Task: Add the task  Integrate website with a new customer support ticketing system to the section Code Commandos in the project AgileKite and add a Due Date to the respective task as 2023/11/05
Action: Mouse moved to (66, 275)
Screenshot: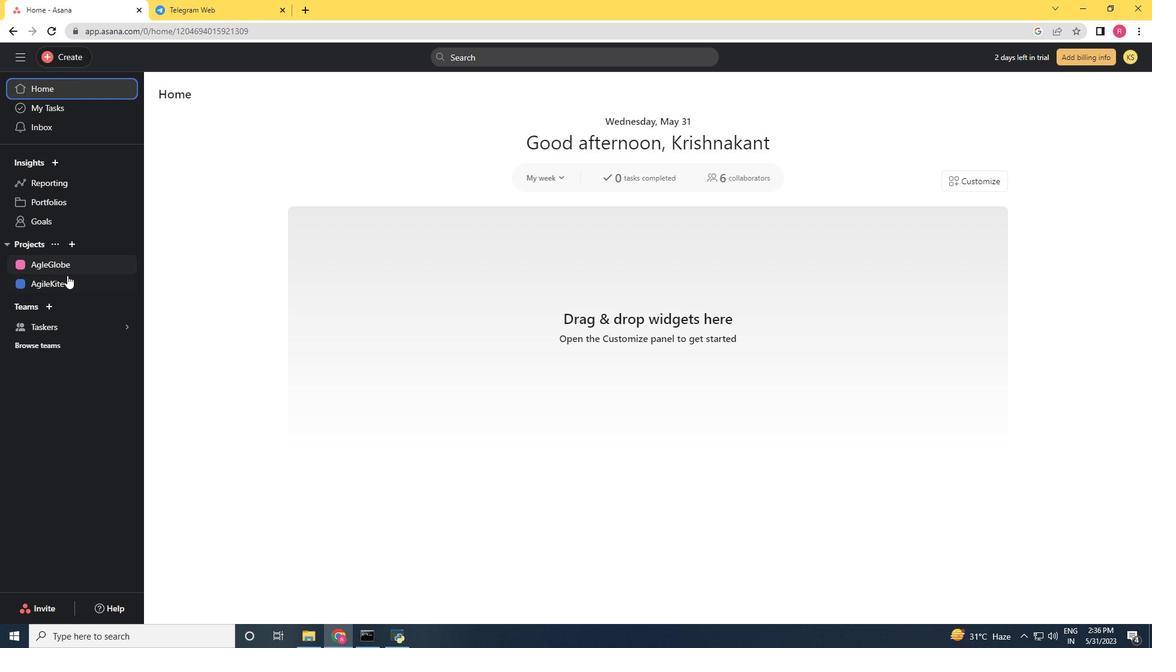 
Action: Mouse pressed left at (66, 275)
Screenshot: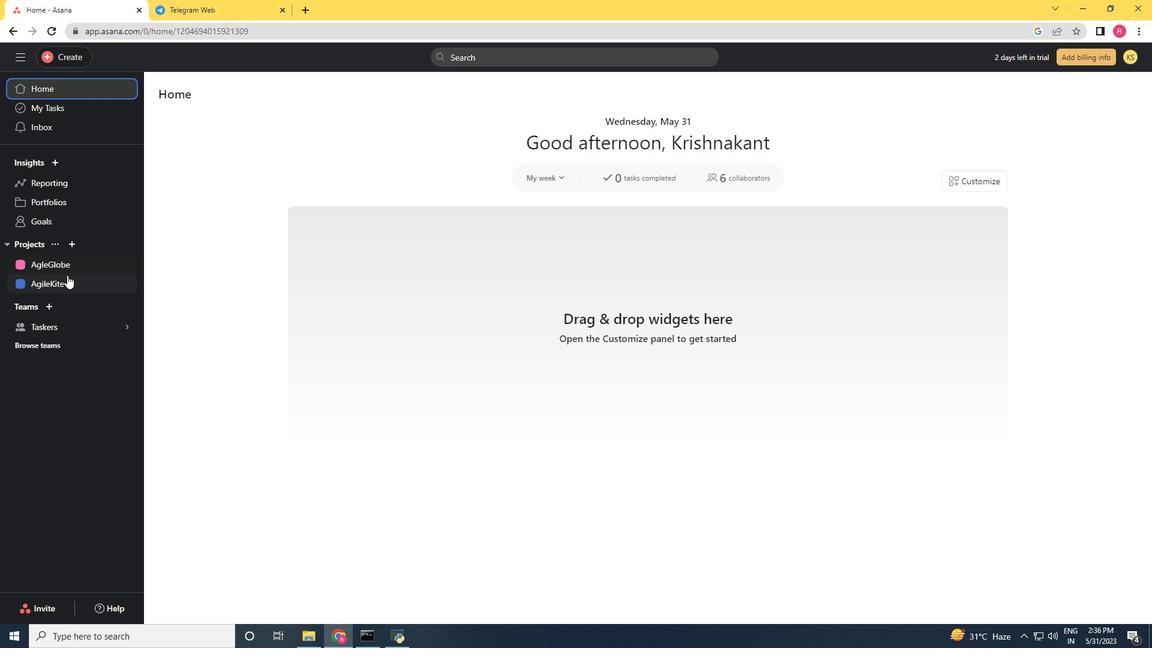 
Action: Mouse moved to (639, 414)
Screenshot: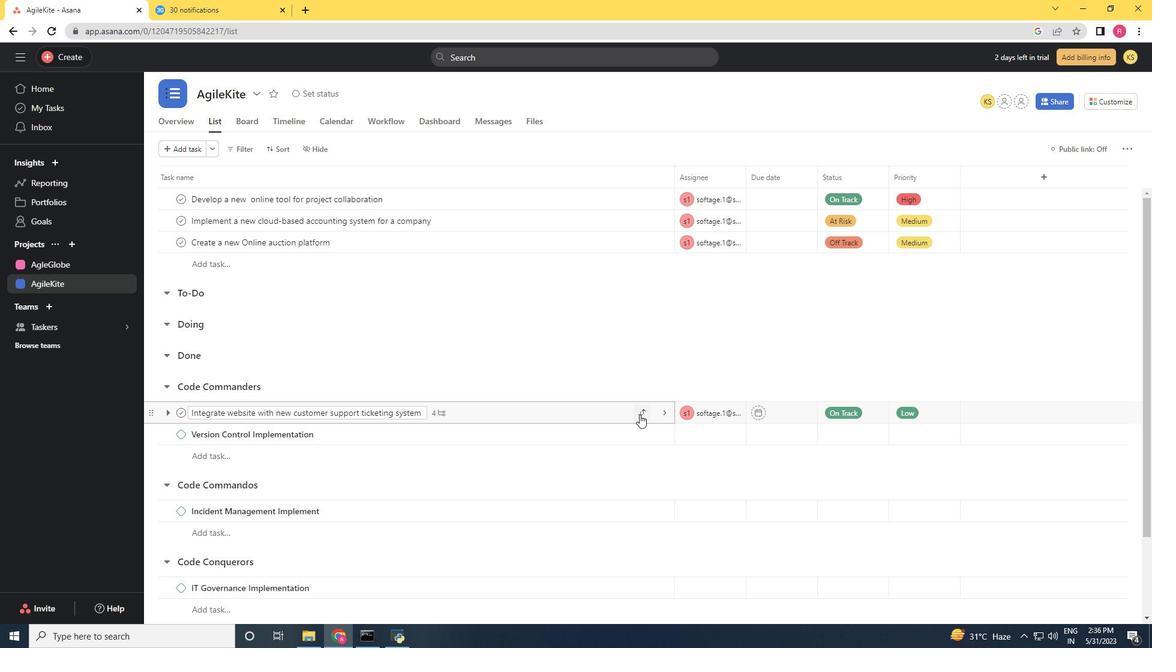 
Action: Mouse pressed left at (639, 414)
Screenshot: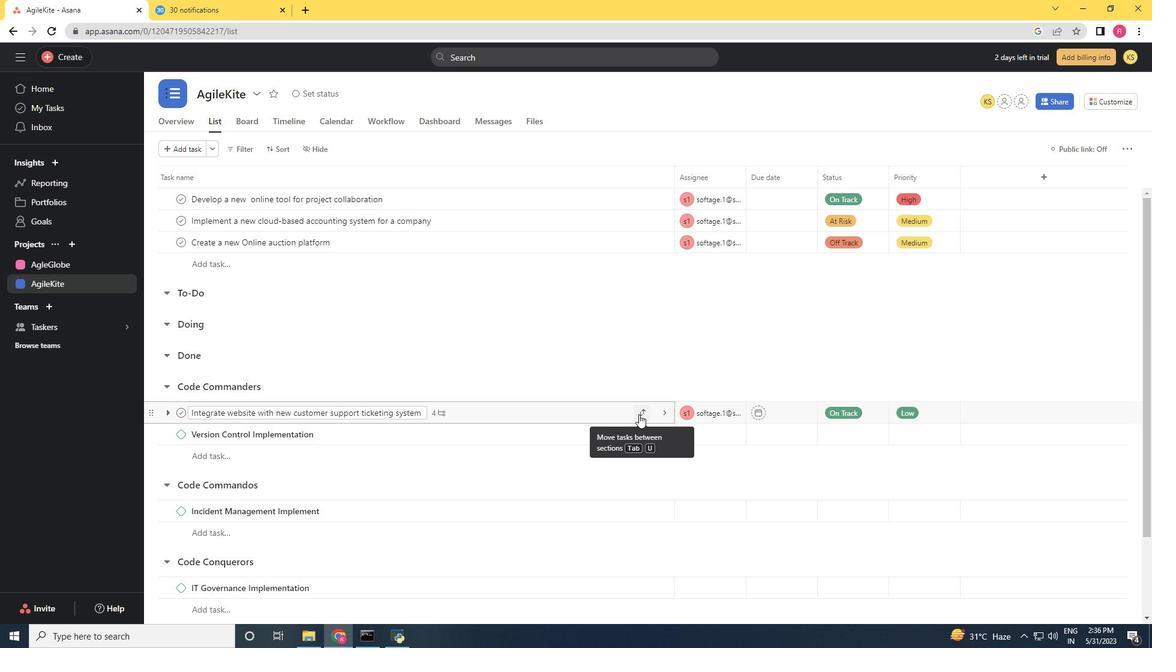 
Action: Mouse moved to (607, 344)
Screenshot: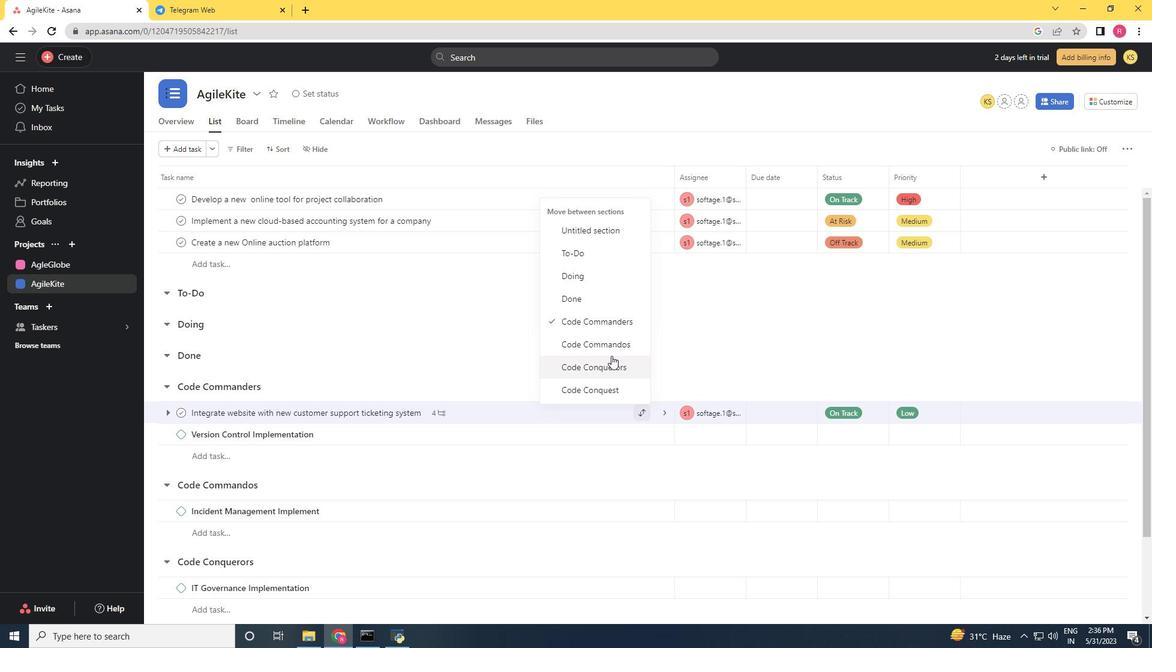 
Action: Mouse pressed left at (607, 344)
Screenshot: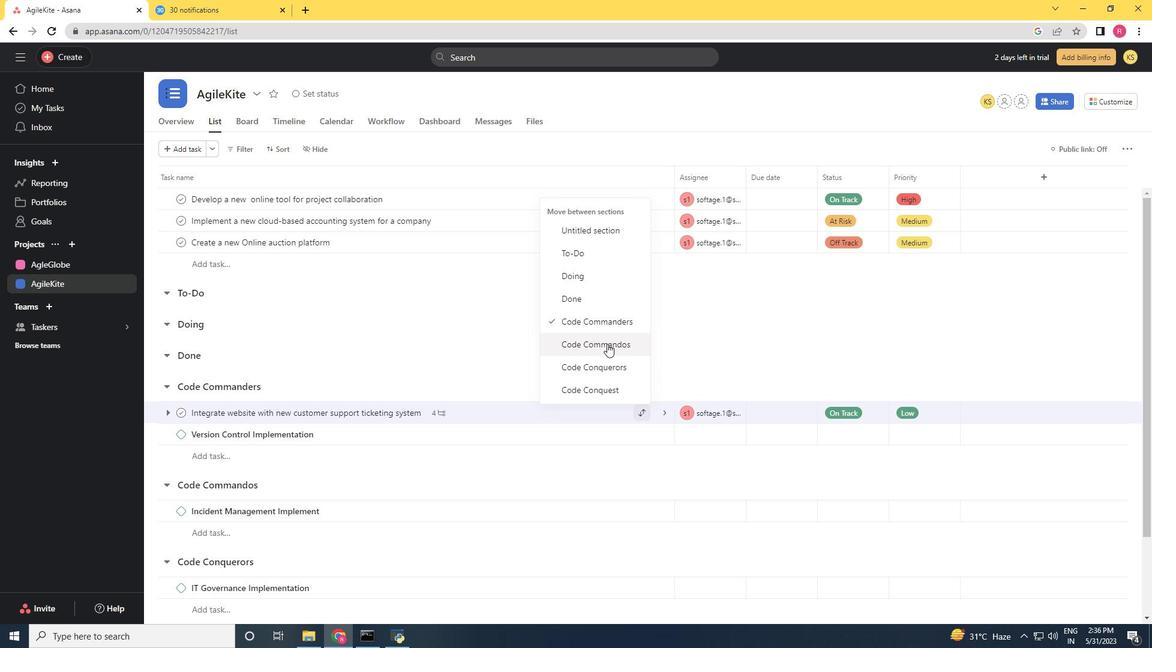
Action: Mouse moved to (593, 402)
Screenshot: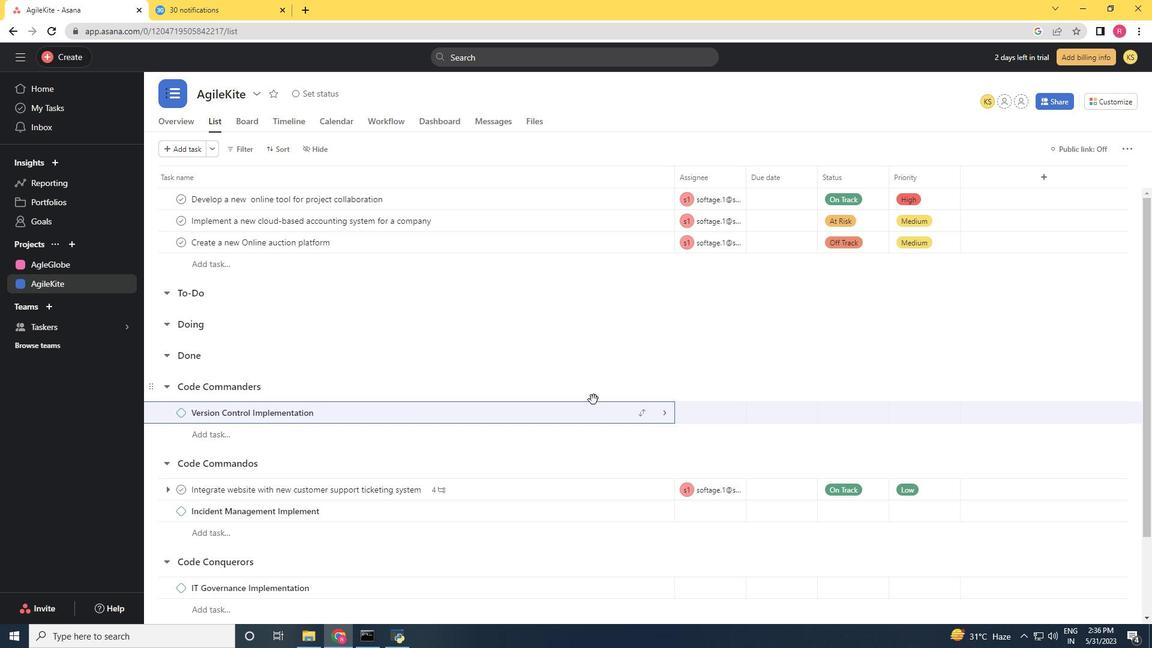 
Action: Mouse scrolled (593, 401) with delta (0, 0)
Screenshot: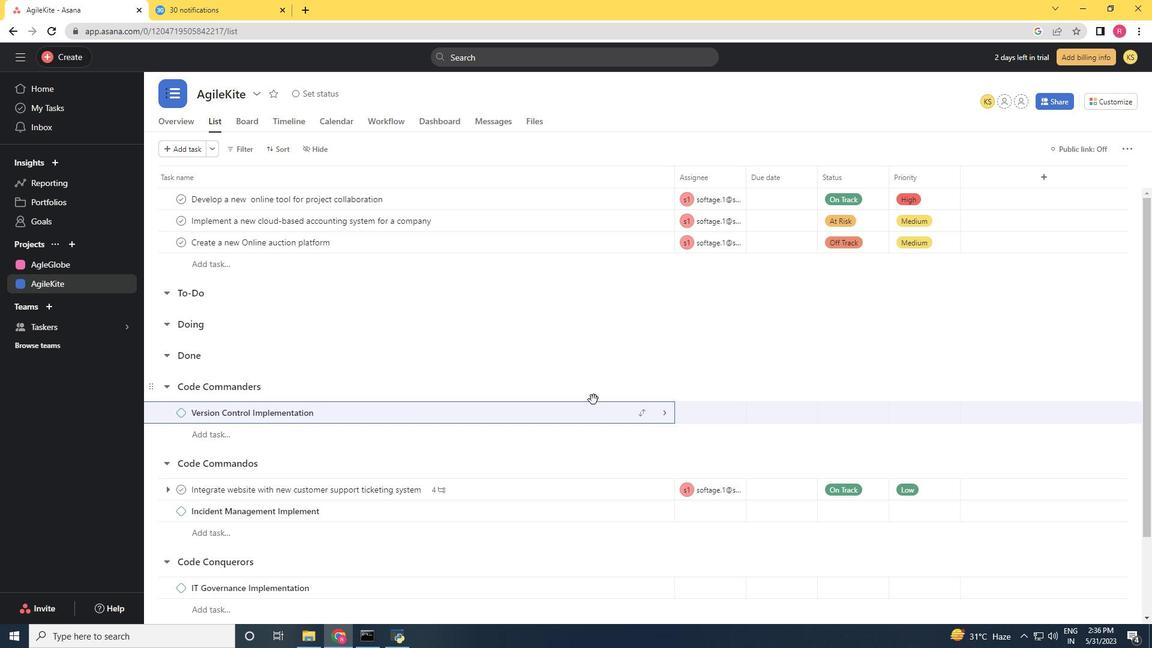 
Action: Mouse moved to (592, 405)
Screenshot: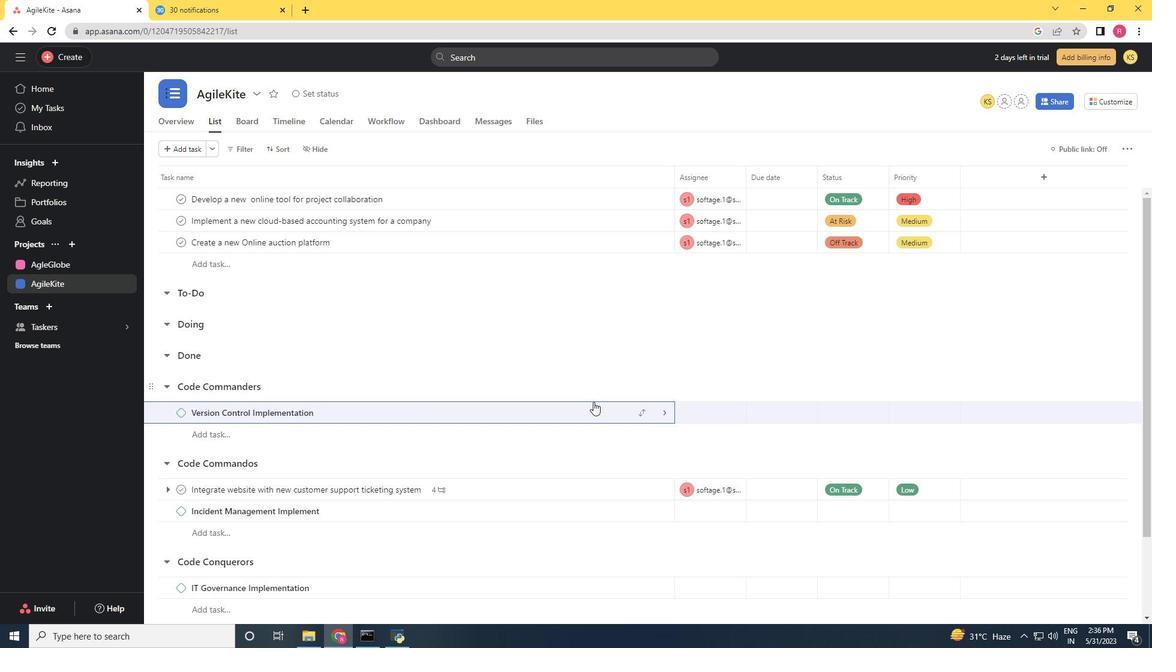 
Action: Mouse scrolled (592, 404) with delta (0, 0)
Screenshot: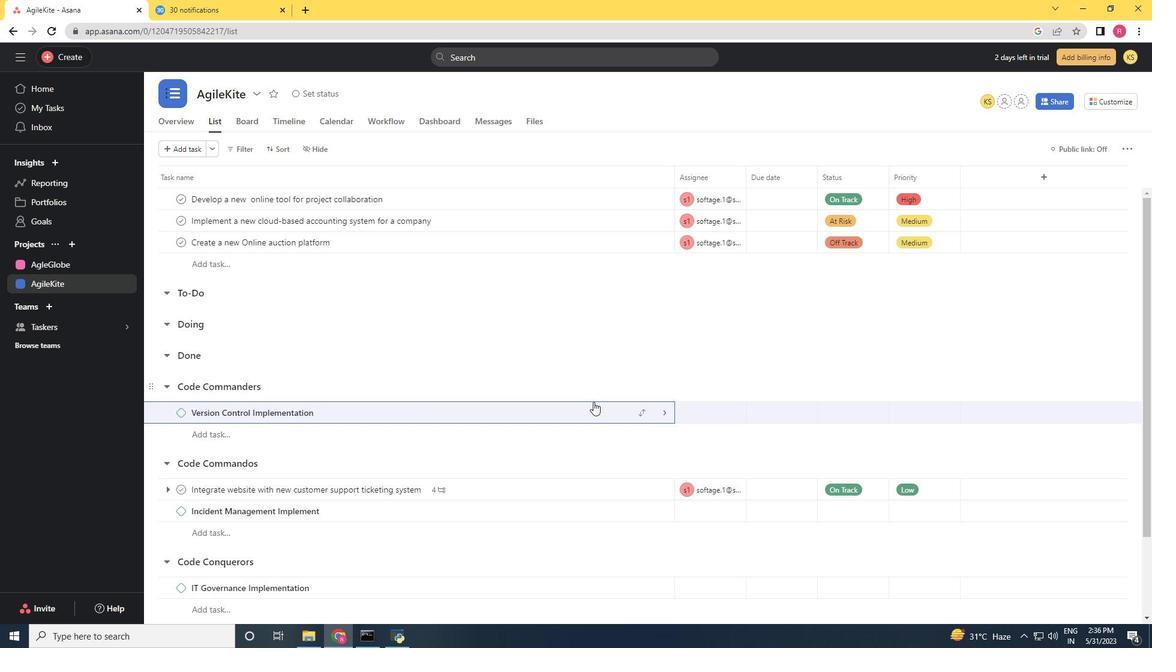 
Action: Mouse moved to (589, 395)
Screenshot: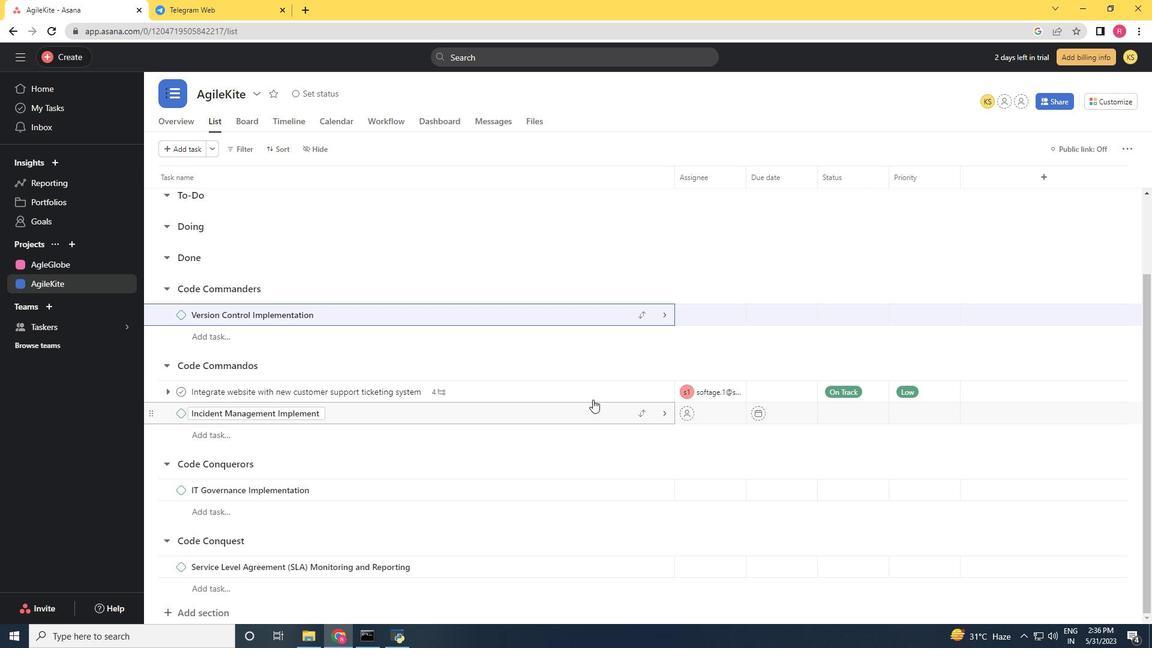 
Action: Mouse pressed left at (589, 395)
Screenshot: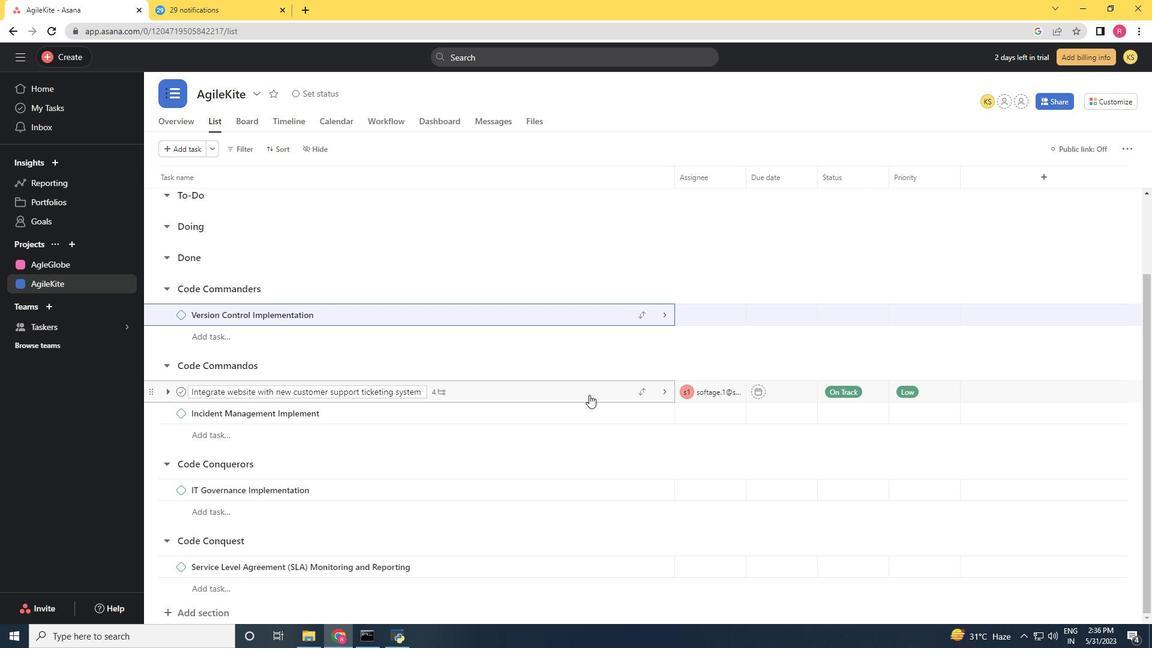 
Action: Mouse moved to (886, 263)
Screenshot: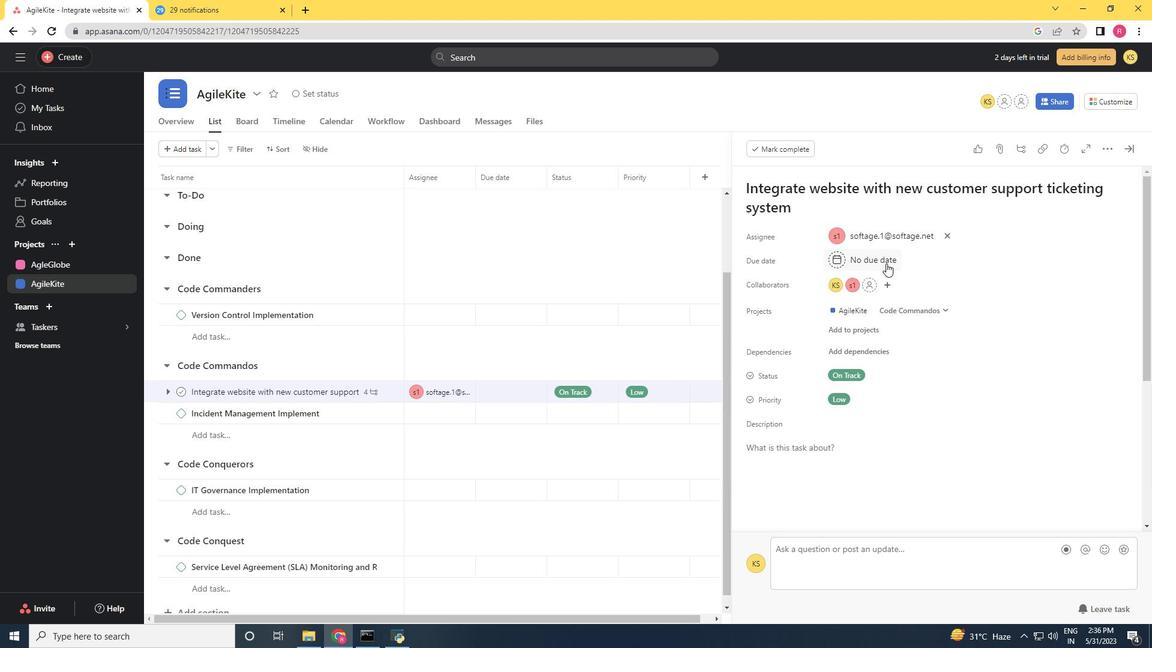 
Action: Mouse pressed left at (886, 263)
Screenshot: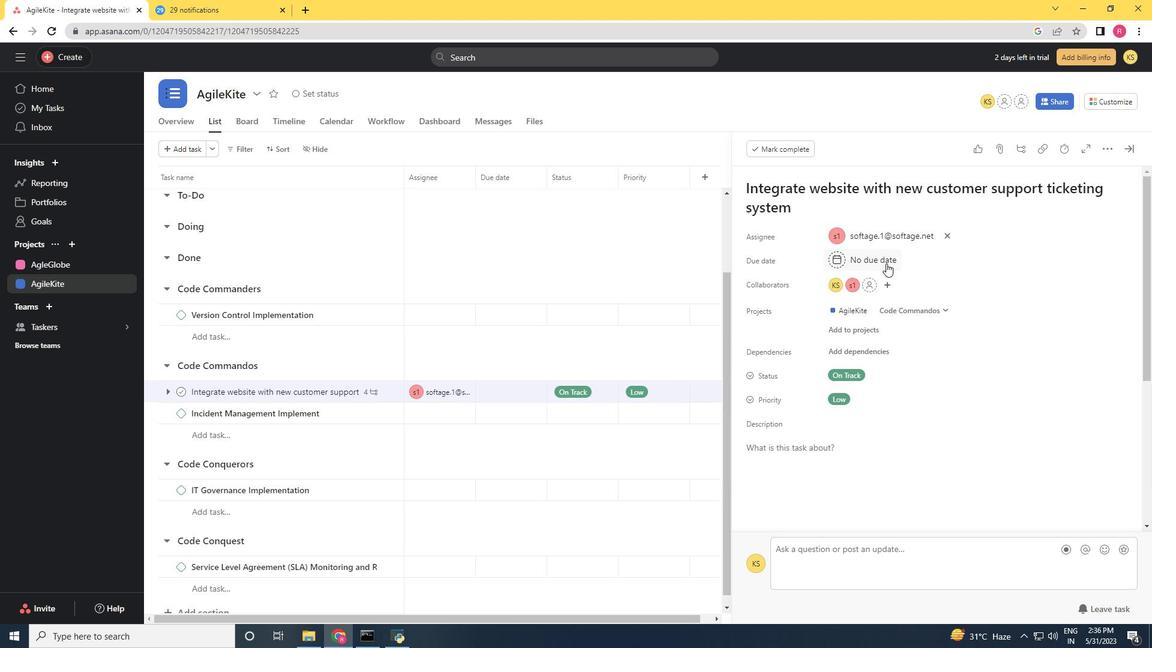 
Action: Mouse moved to (973, 321)
Screenshot: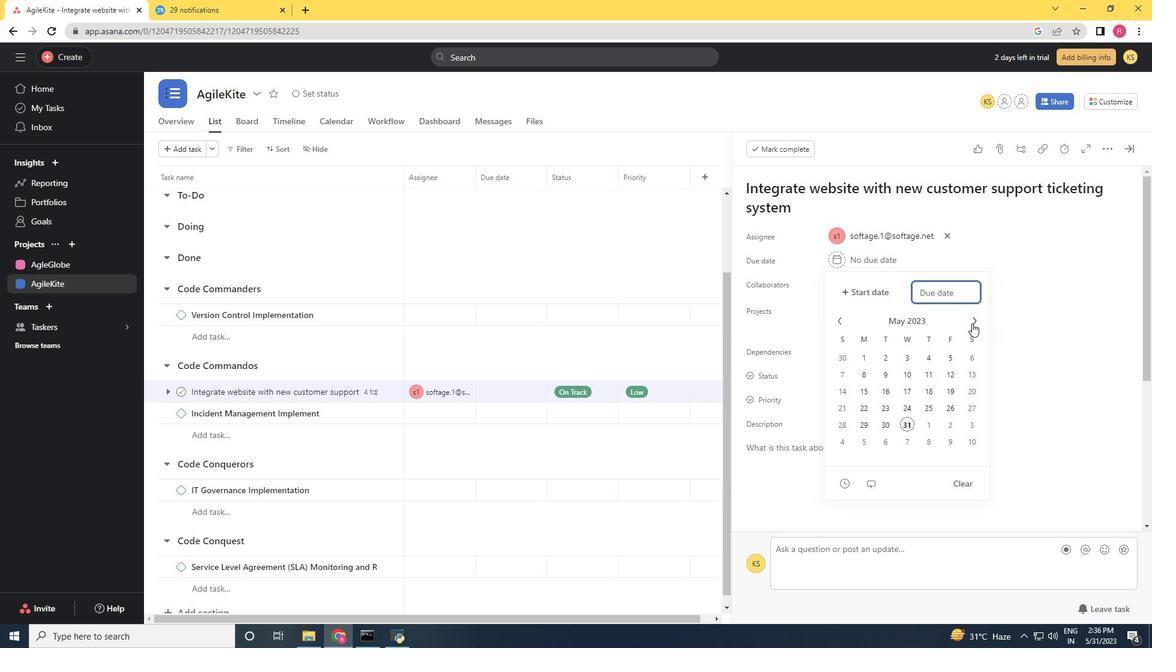 
Action: Mouse pressed left at (973, 321)
Screenshot: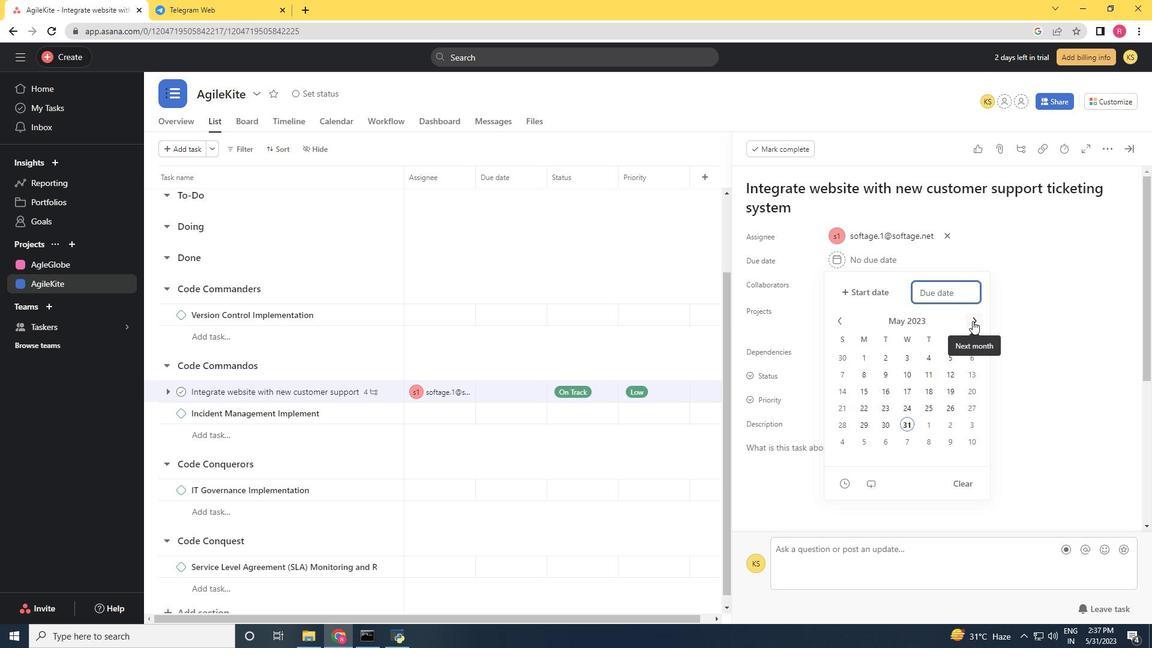 
Action: Mouse pressed left at (973, 321)
Screenshot: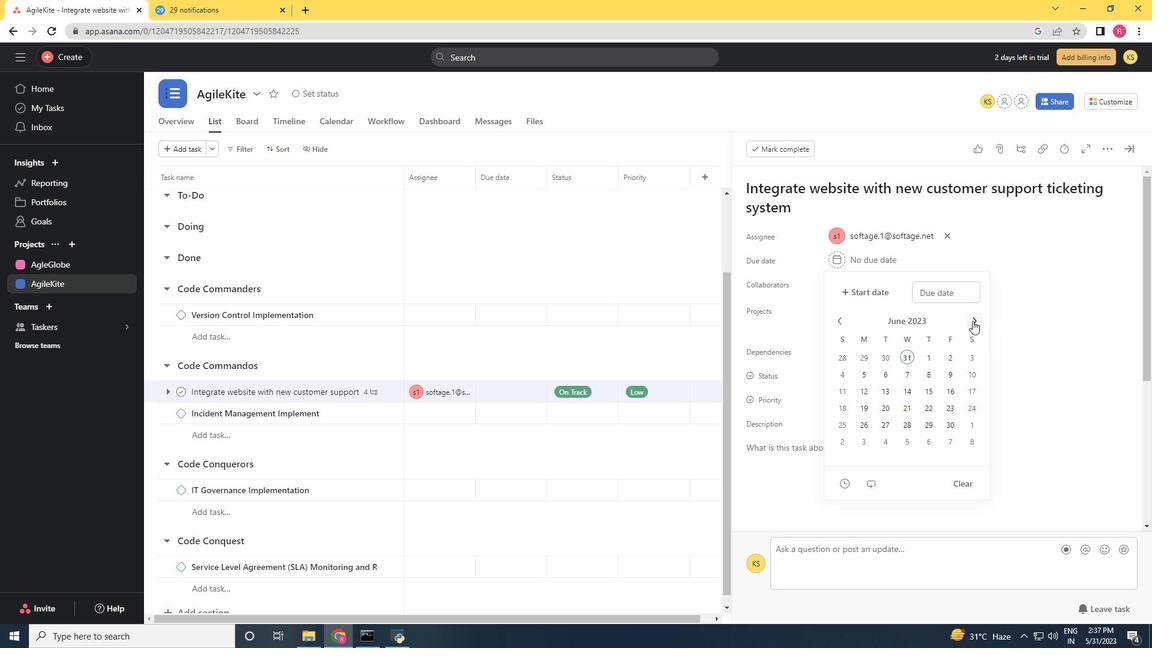 
Action: Mouse pressed left at (973, 321)
Screenshot: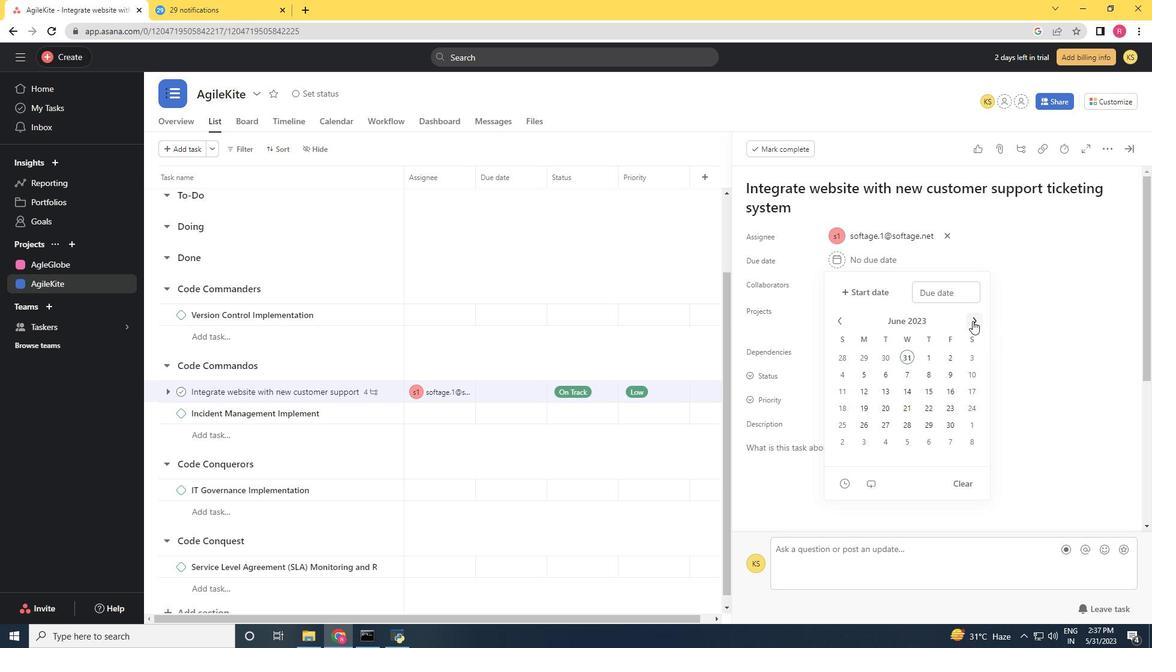 
Action: Mouse pressed left at (973, 321)
Screenshot: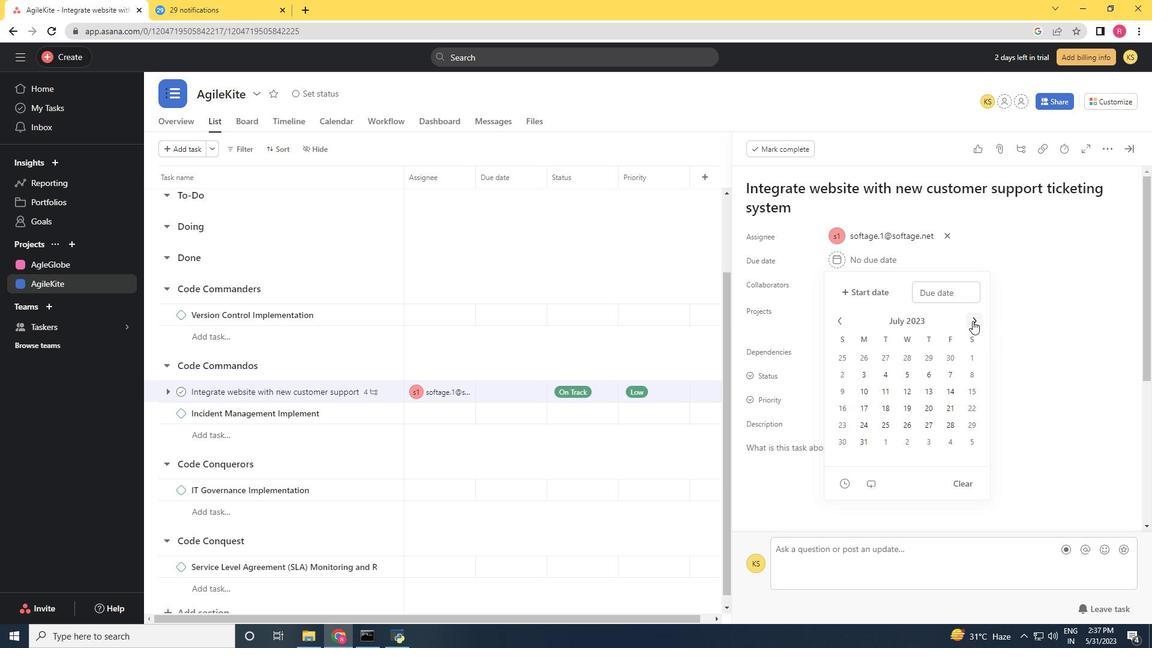 
Action: Mouse pressed left at (973, 321)
Screenshot: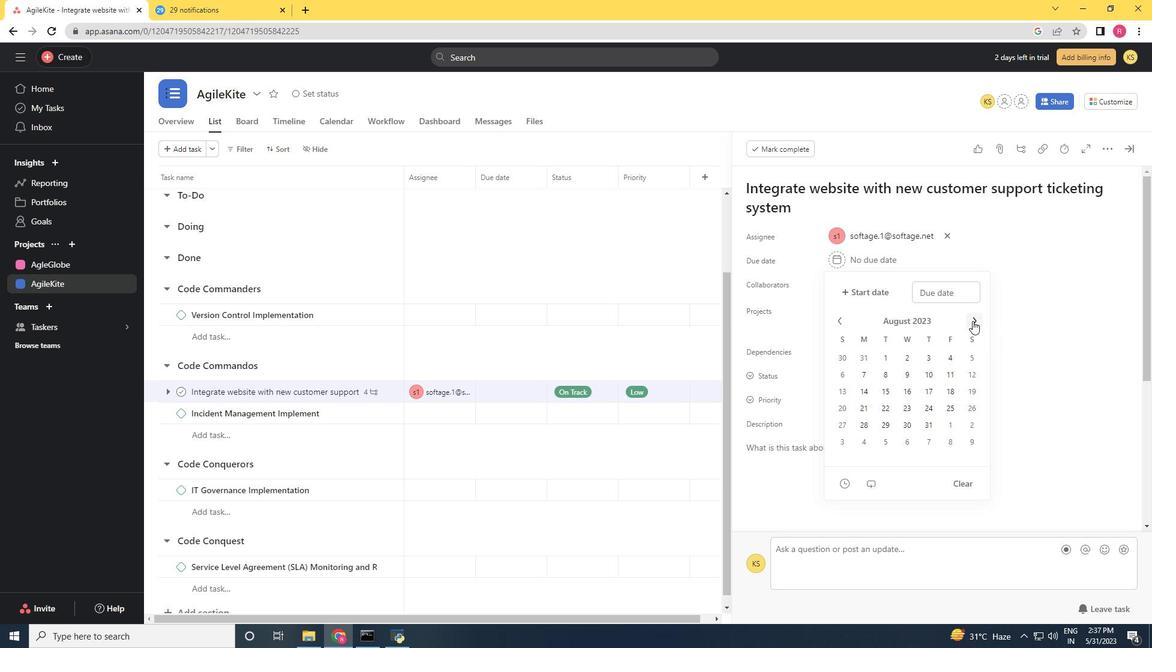
Action: Mouse pressed left at (973, 321)
Screenshot: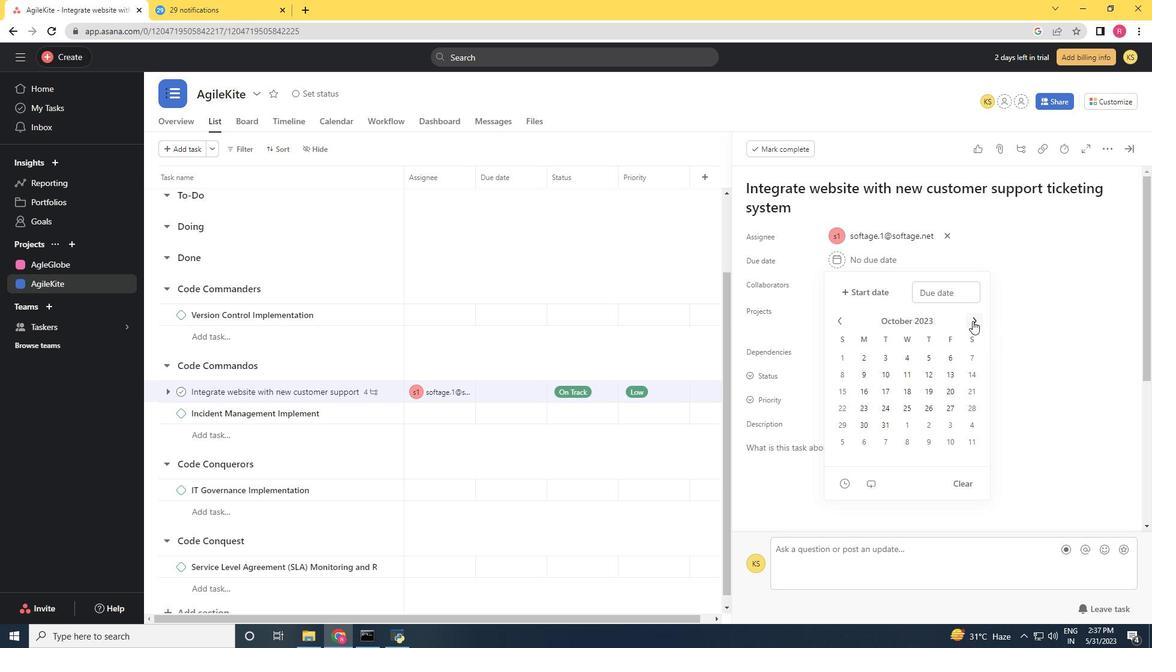 
Action: Mouse moved to (848, 375)
Screenshot: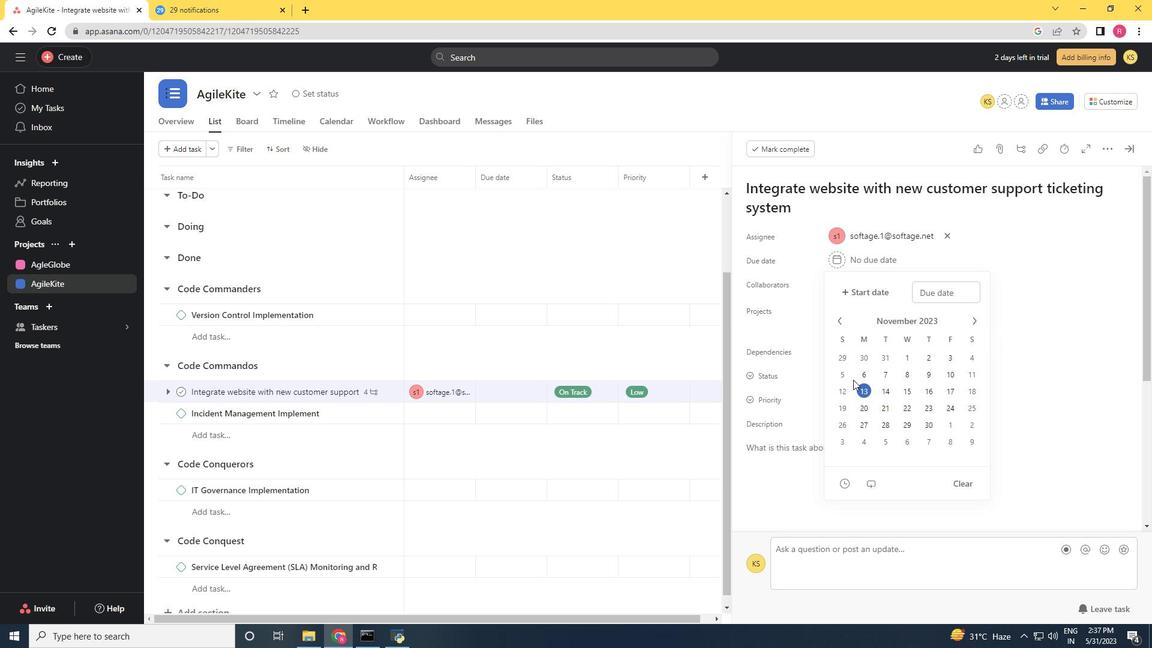 
Action: Mouse pressed left at (848, 375)
Screenshot: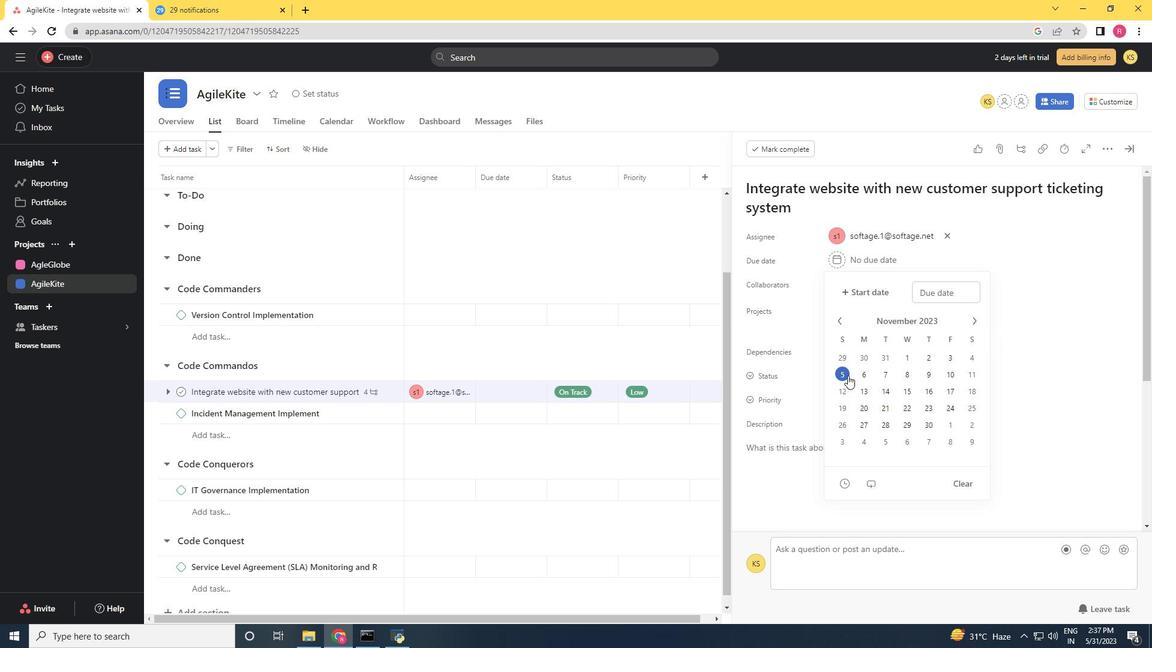 
Action: Mouse moved to (1042, 394)
Screenshot: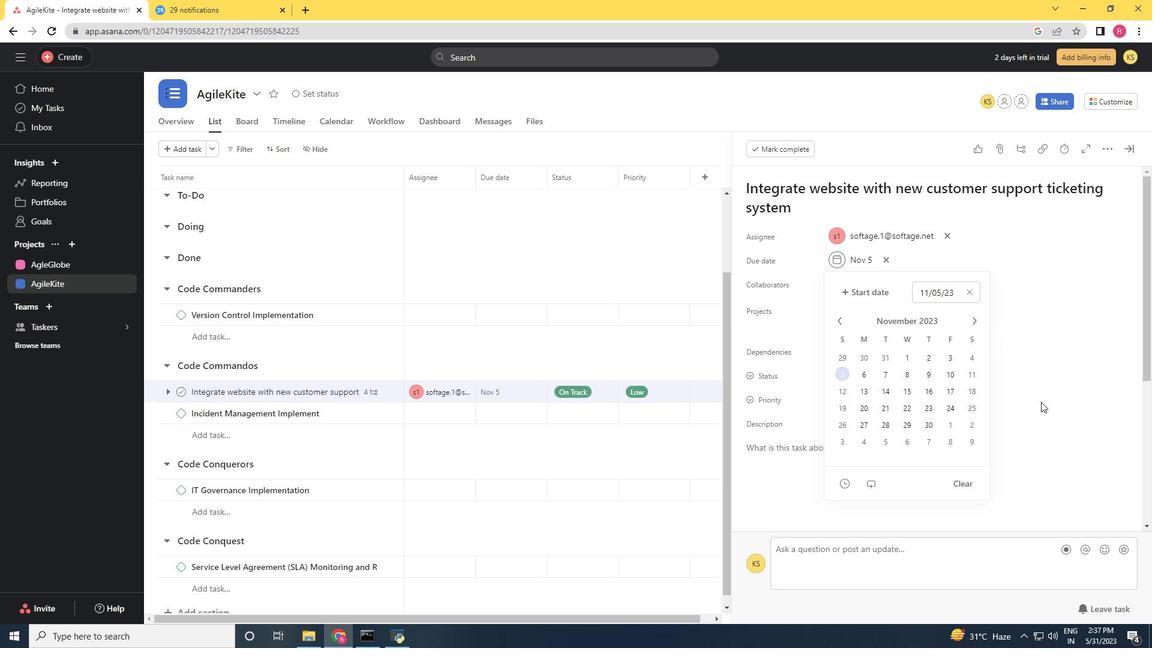 
Action: Mouse pressed left at (1042, 394)
Screenshot: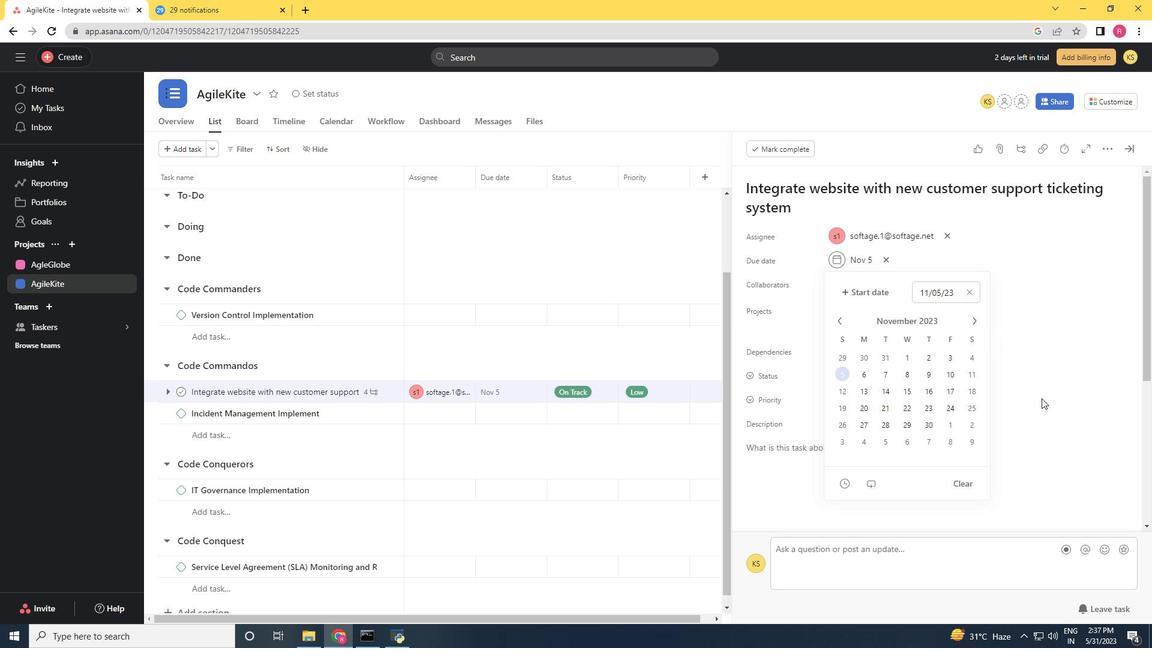 
Action: Mouse moved to (1039, 389)
Screenshot: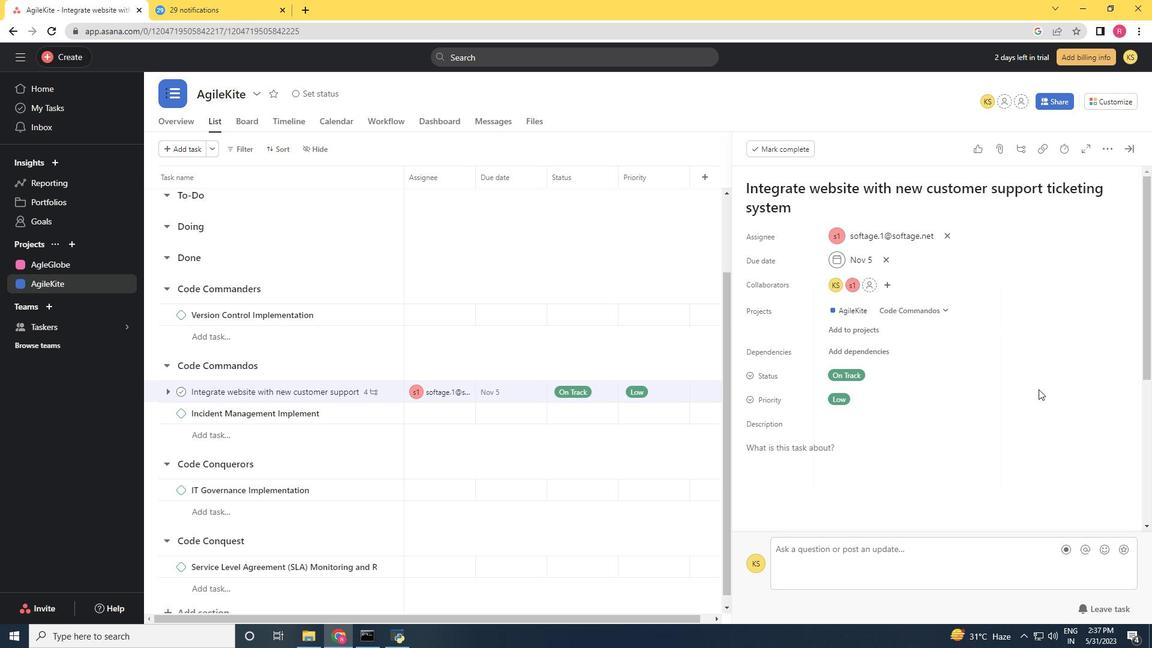 
